 Task: Enable the video filter "Motion blur filter" for mosaic bridge stream output.
Action: Mouse moved to (110, 14)
Screenshot: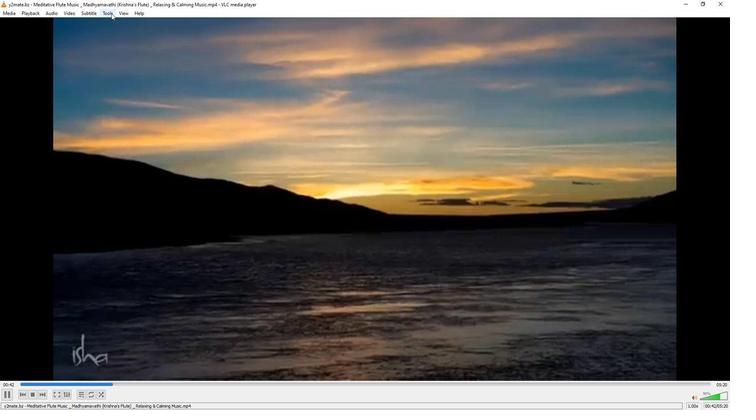 
Action: Mouse pressed left at (110, 14)
Screenshot: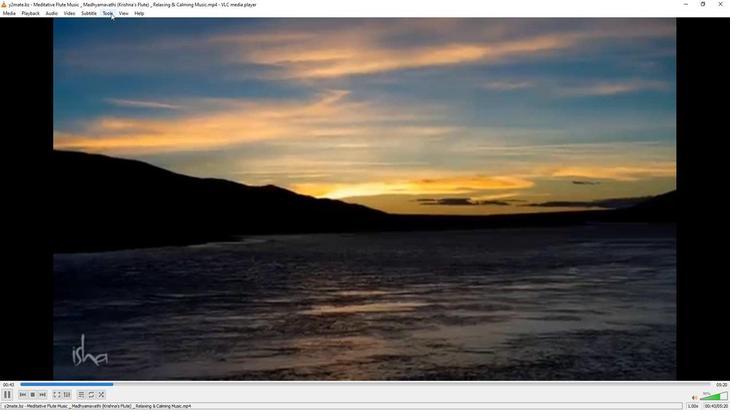 
Action: Mouse moved to (114, 103)
Screenshot: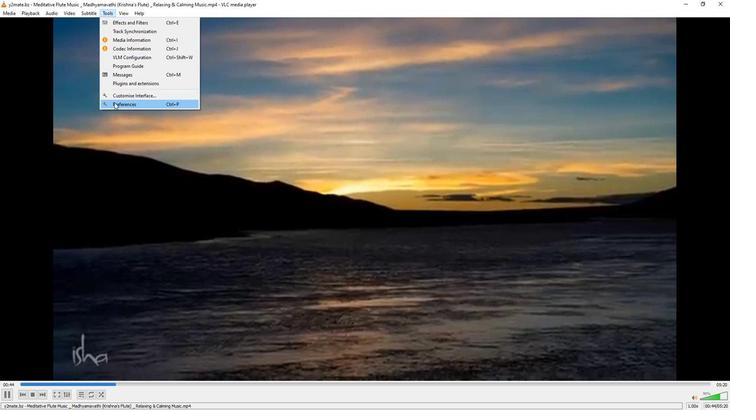 
Action: Mouse pressed left at (114, 103)
Screenshot: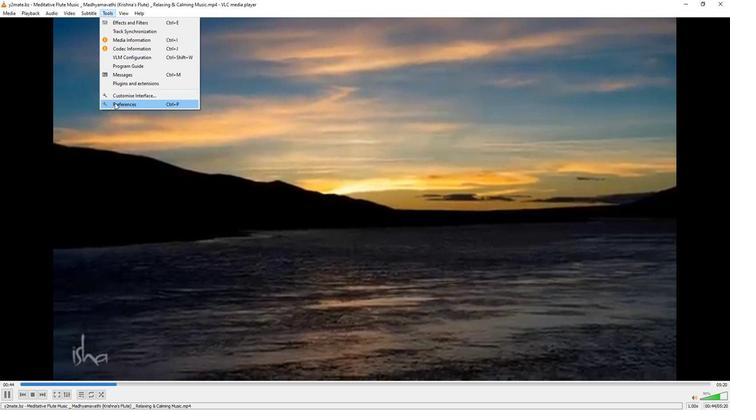
Action: Mouse moved to (240, 334)
Screenshot: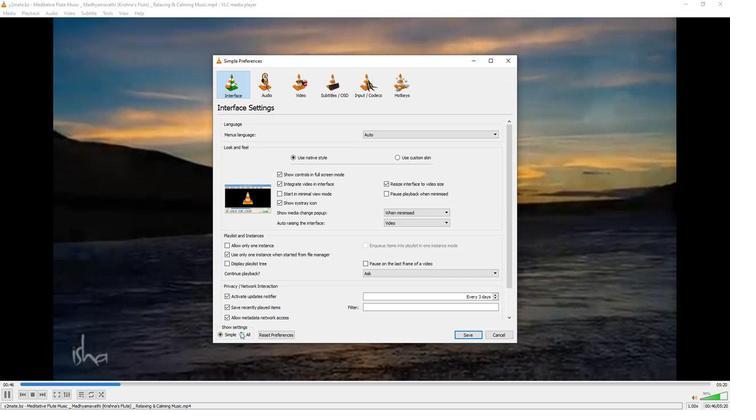 
Action: Mouse pressed left at (240, 334)
Screenshot: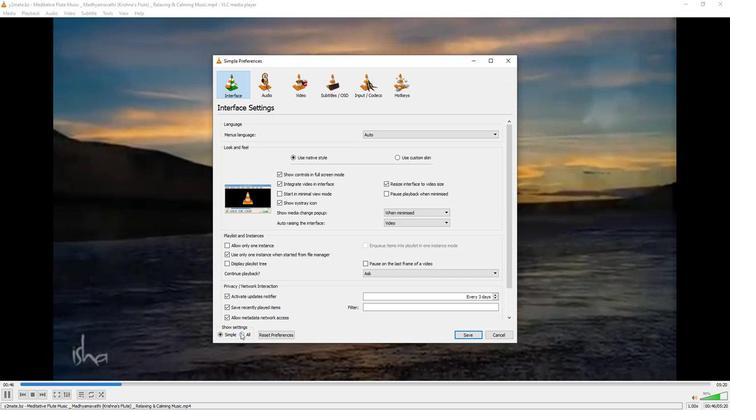 
Action: Mouse moved to (235, 265)
Screenshot: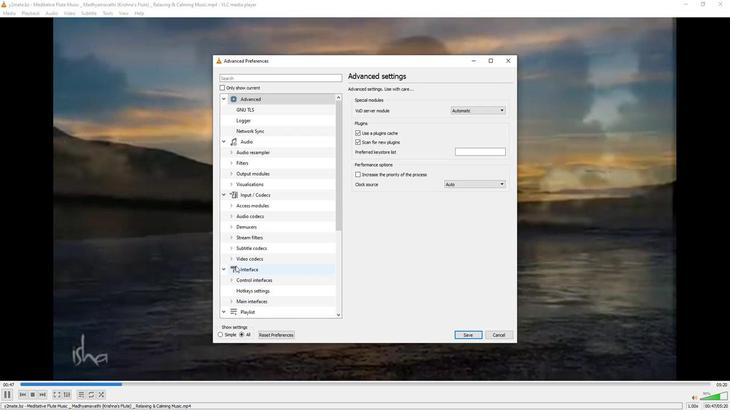 
Action: Mouse scrolled (235, 265) with delta (0, 0)
Screenshot: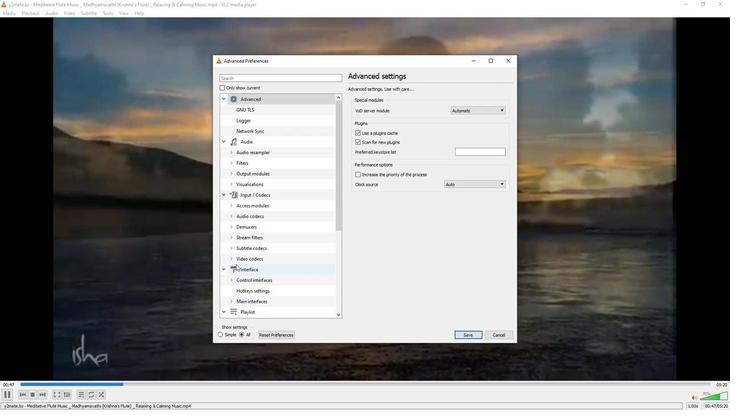 
Action: Mouse scrolled (235, 265) with delta (0, 0)
Screenshot: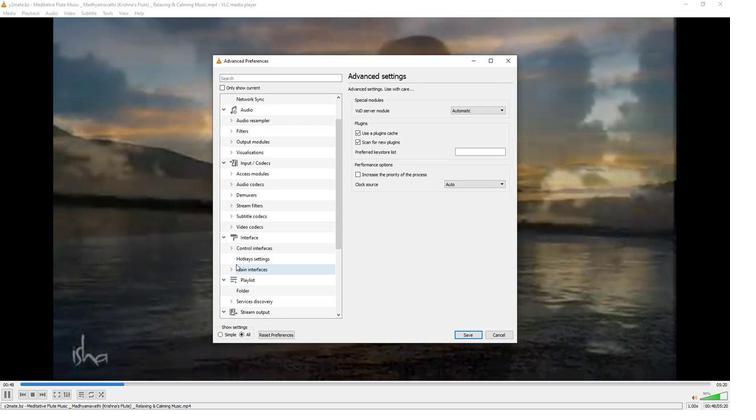 
Action: Mouse scrolled (235, 265) with delta (0, 0)
Screenshot: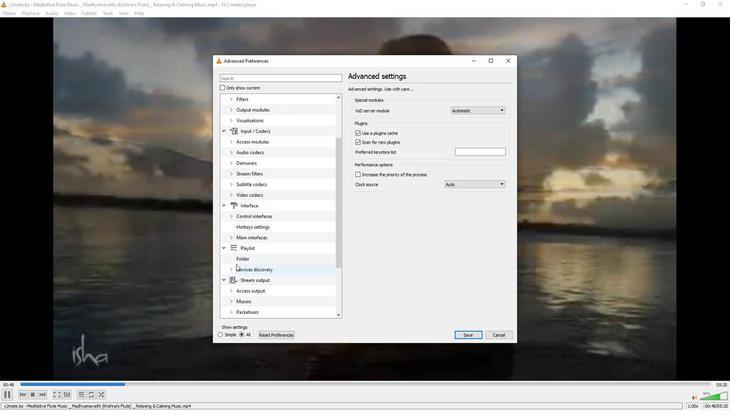 
Action: Mouse moved to (231, 268)
Screenshot: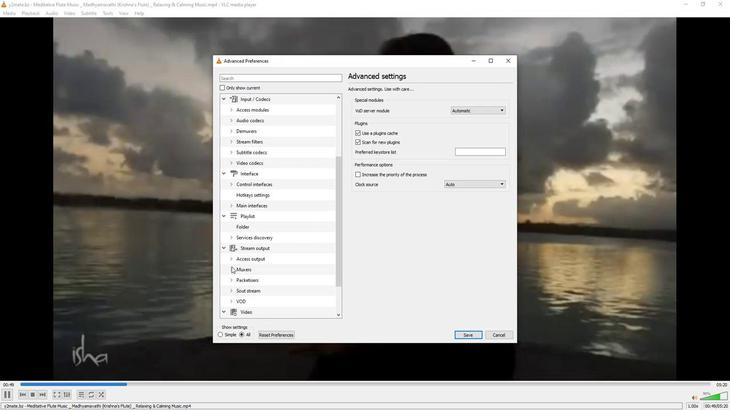 
Action: Mouse pressed left at (231, 268)
Screenshot: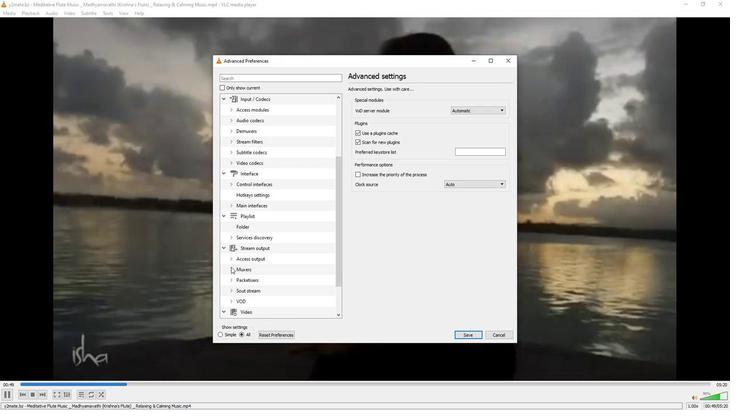 
Action: Mouse moved to (231, 268)
Screenshot: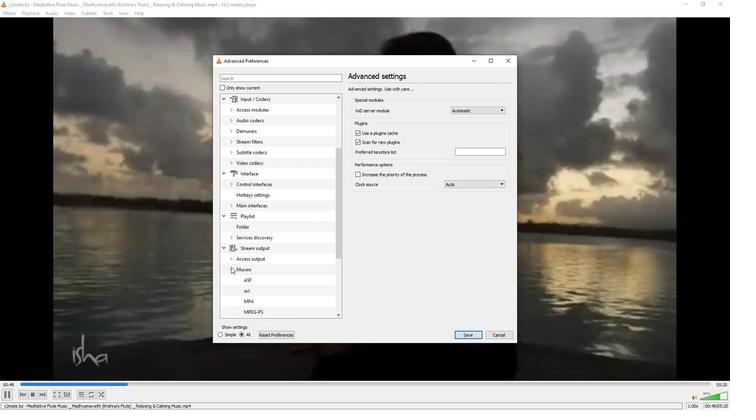 
Action: Mouse scrolled (231, 268) with delta (0, 0)
Screenshot: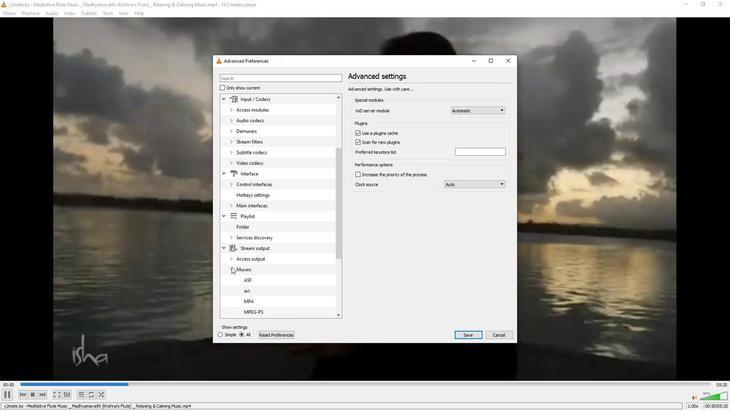 
Action: Mouse scrolled (231, 268) with delta (0, 0)
Screenshot: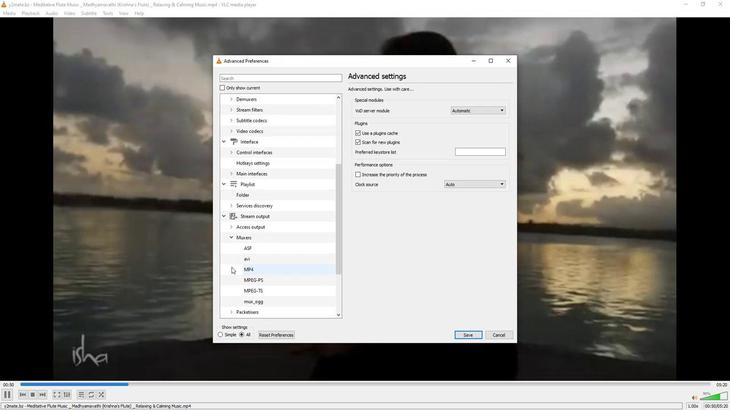 
Action: Mouse moved to (231, 291)
Screenshot: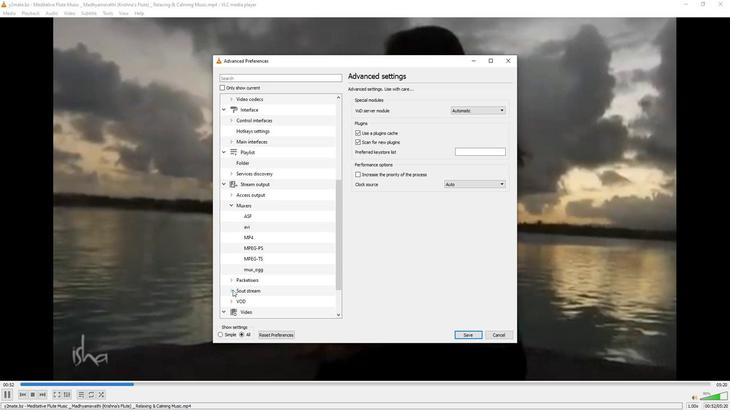 
Action: Mouse pressed left at (231, 291)
Screenshot: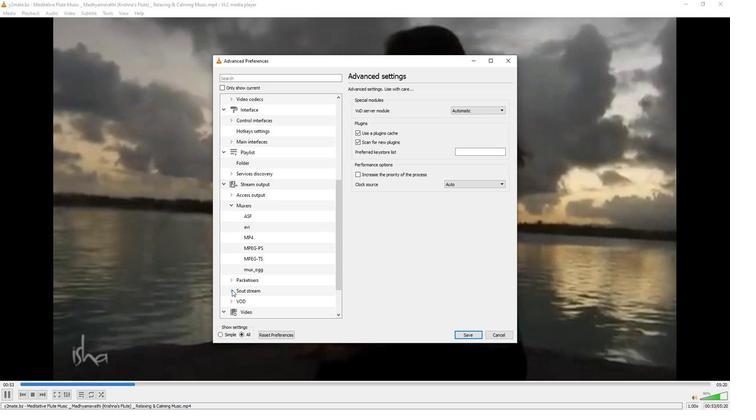 
Action: Mouse moved to (231, 291)
Screenshot: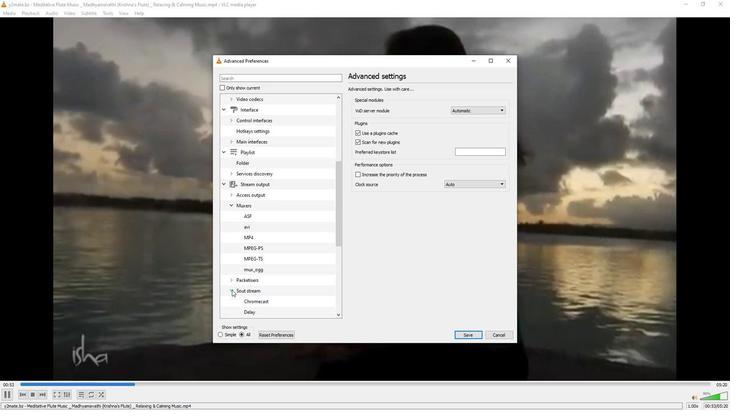 
Action: Mouse scrolled (231, 291) with delta (0, 0)
Screenshot: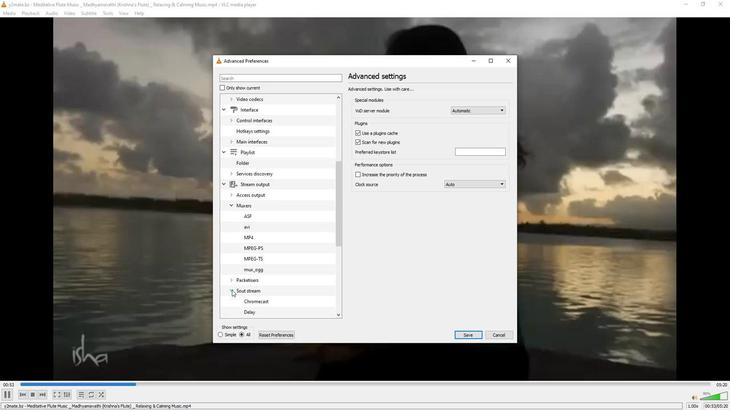 
Action: Mouse scrolled (231, 291) with delta (0, 0)
Screenshot: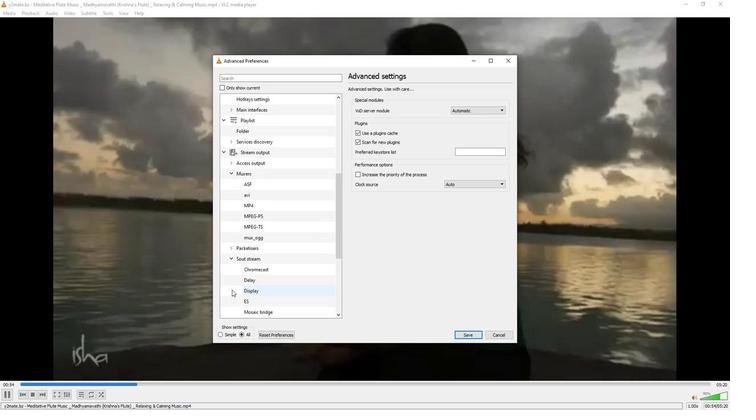 
Action: Mouse moved to (243, 281)
Screenshot: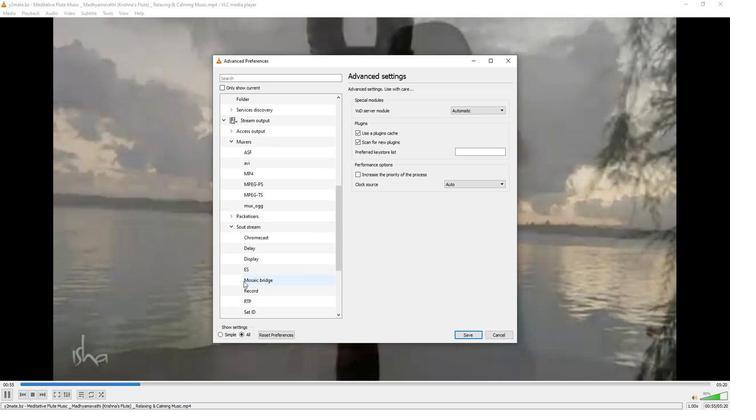 
Action: Mouse pressed left at (243, 281)
Screenshot: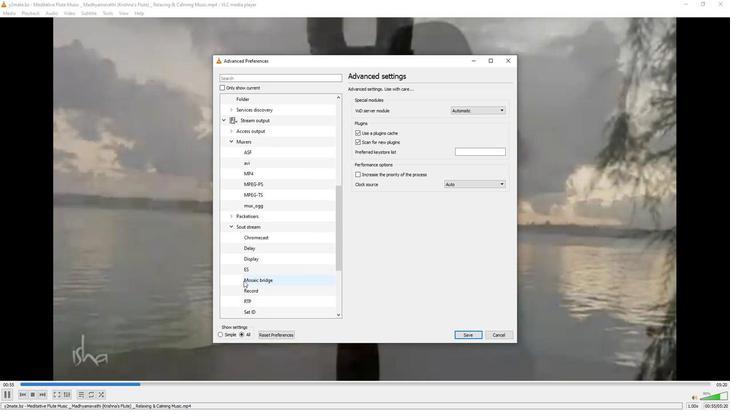 
Action: Mouse moved to (358, 226)
Screenshot: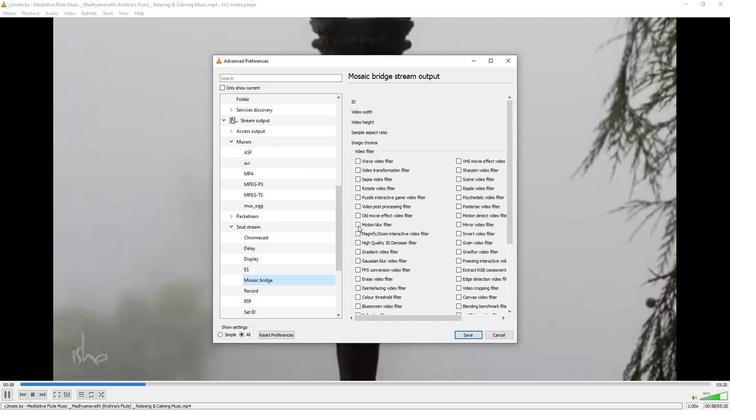 
Action: Mouse pressed left at (358, 226)
Screenshot: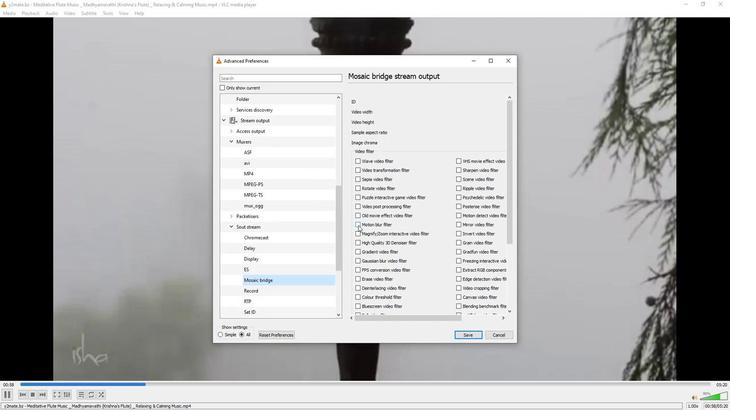 
Action: Mouse moved to (345, 250)
Screenshot: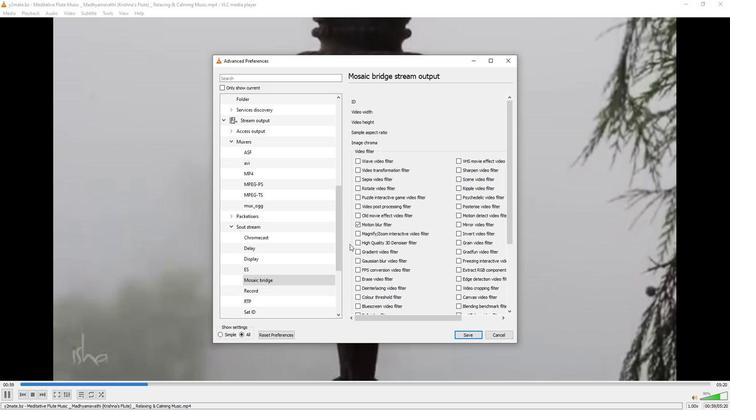 
